 Task: Configure the partner experience.
Action: Mouse moved to (1131, 85)
Screenshot: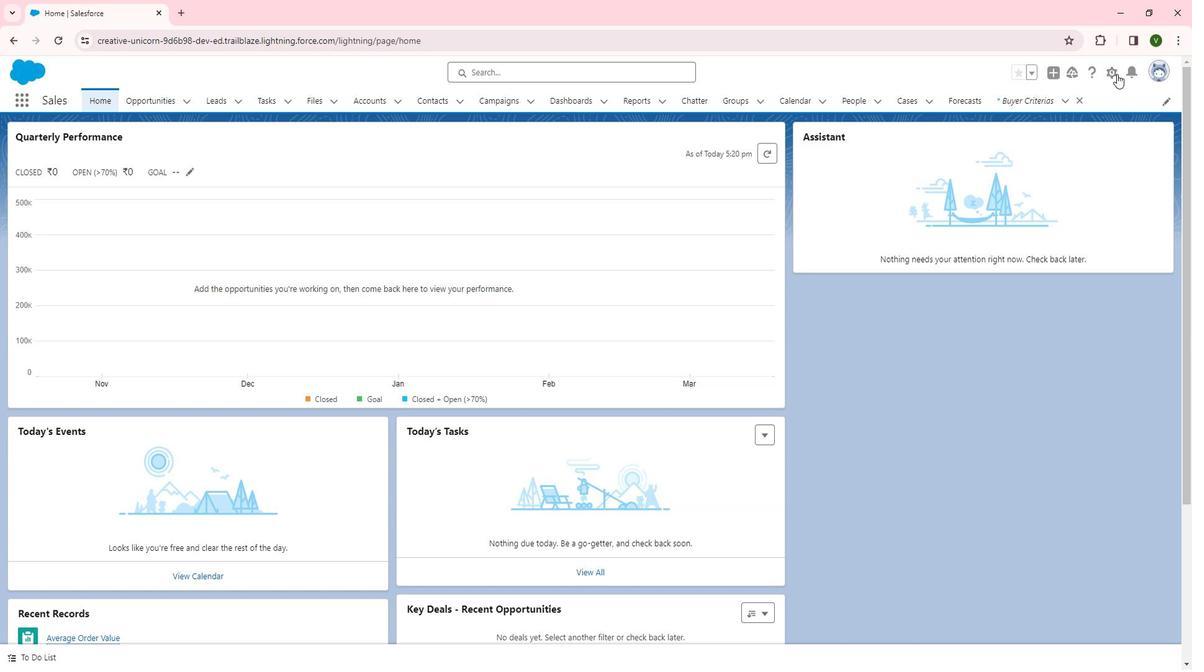
Action: Mouse pressed left at (1131, 85)
Screenshot: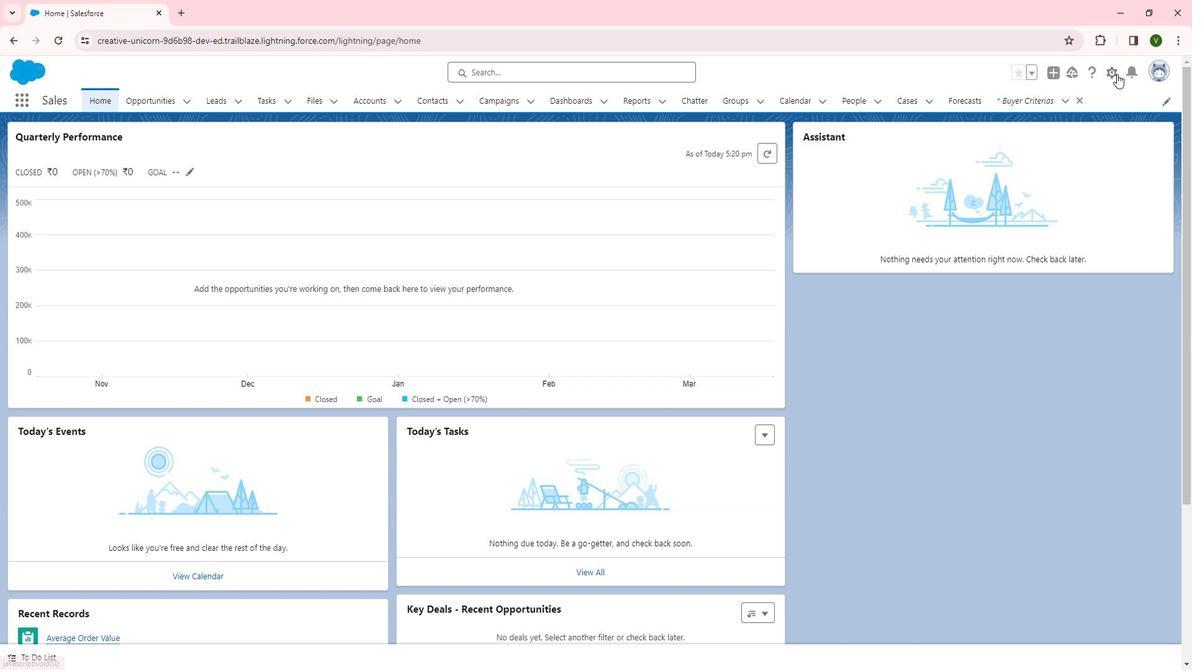 
Action: Mouse moved to (1075, 124)
Screenshot: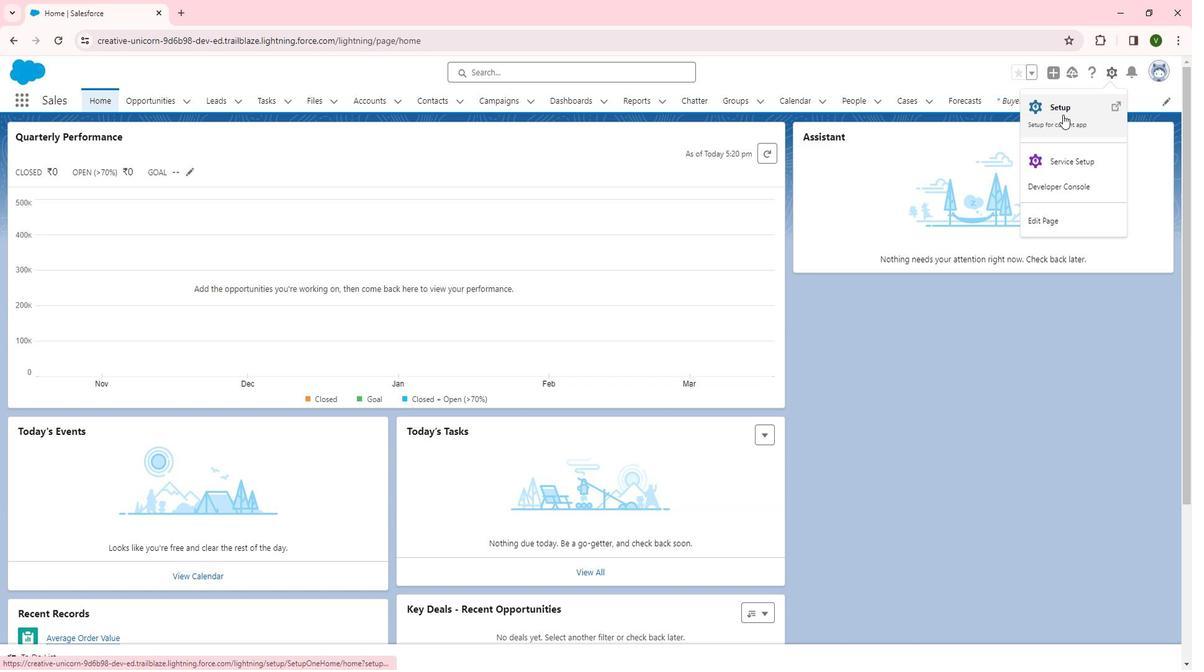 
Action: Mouse pressed left at (1075, 124)
Screenshot: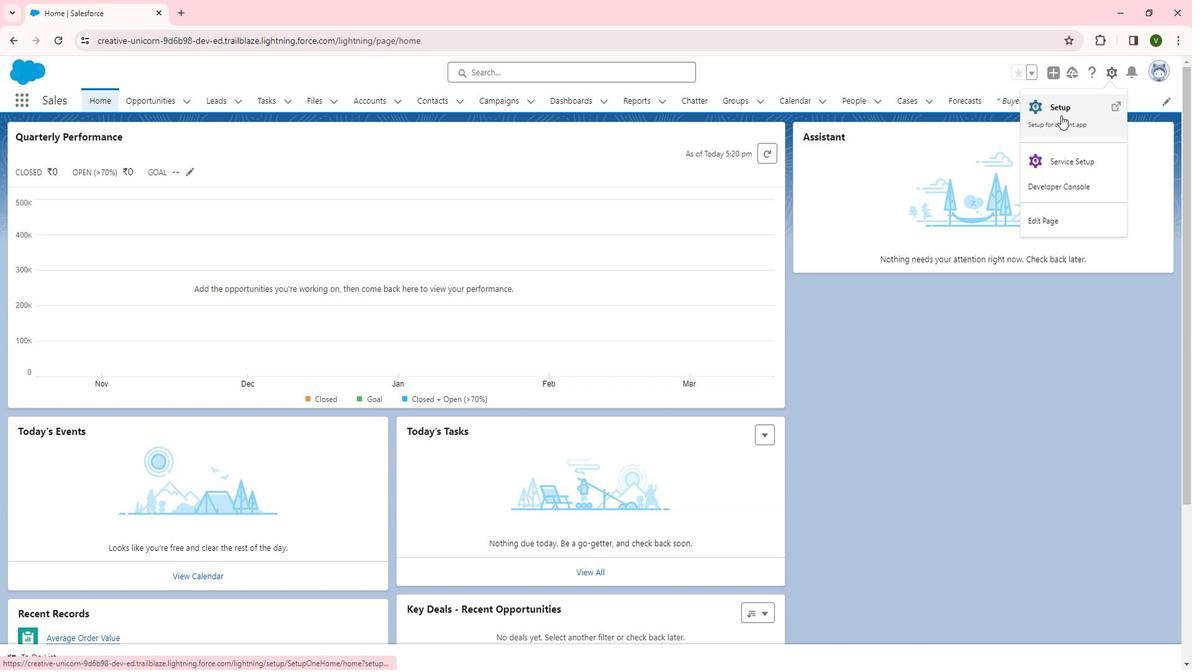 
Action: Mouse moved to (77, 310)
Screenshot: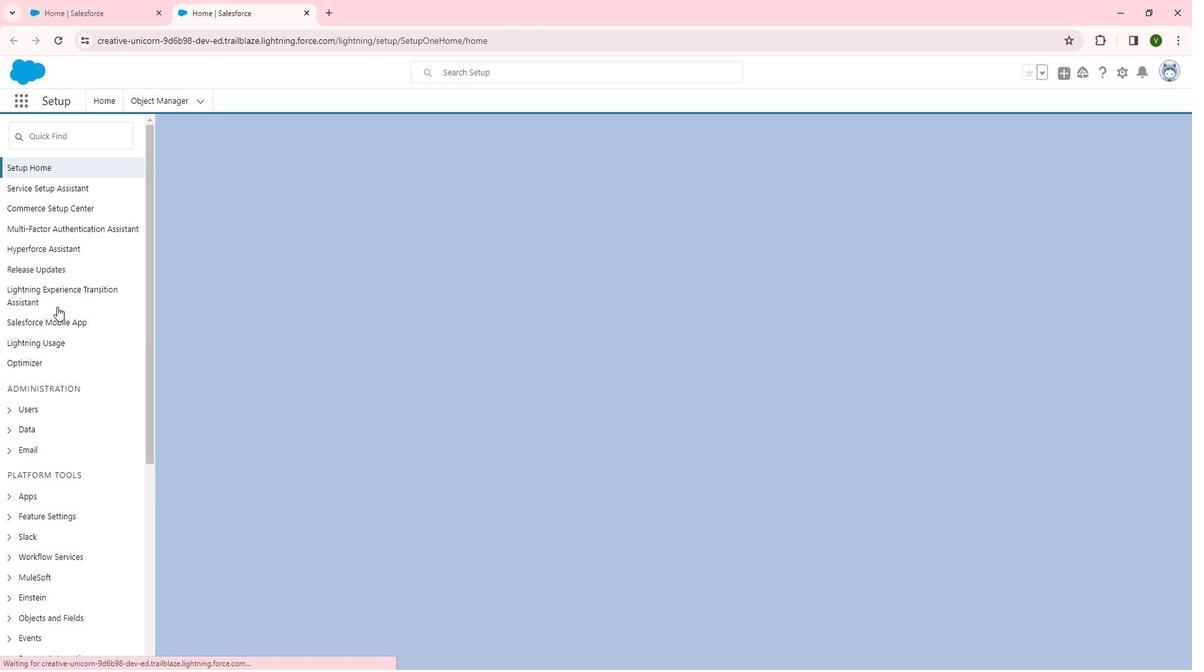 
Action: Mouse scrolled (77, 310) with delta (0, 0)
Screenshot: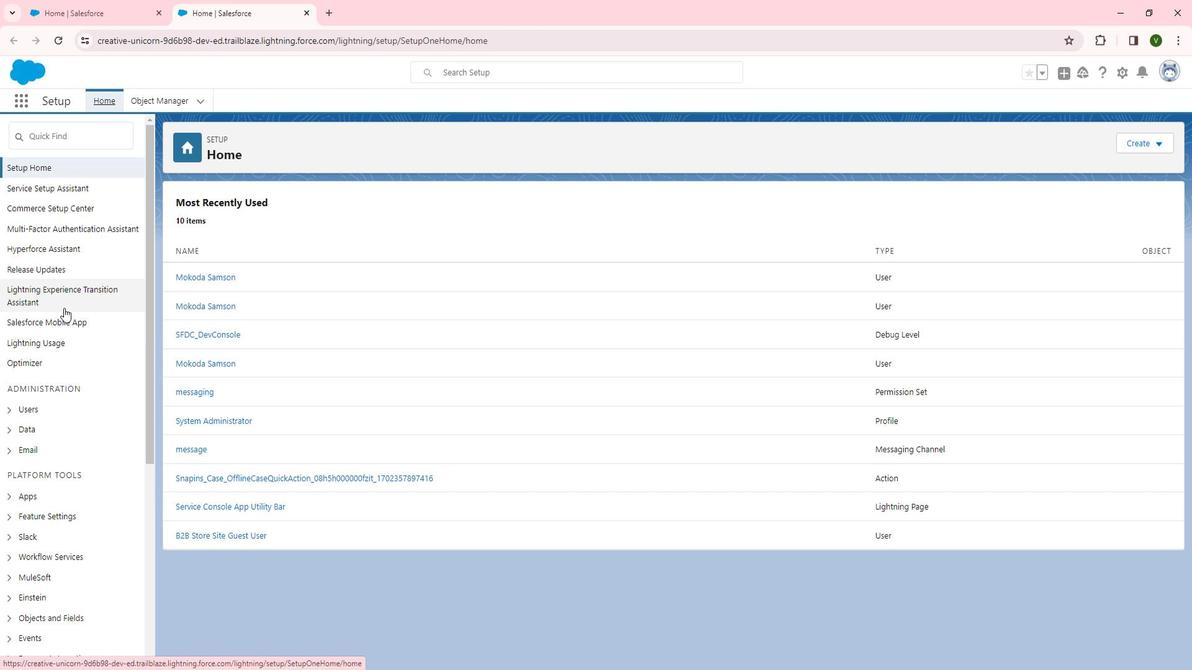 
Action: Mouse scrolled (77, 310) with delta (0, 0)
Screenshot: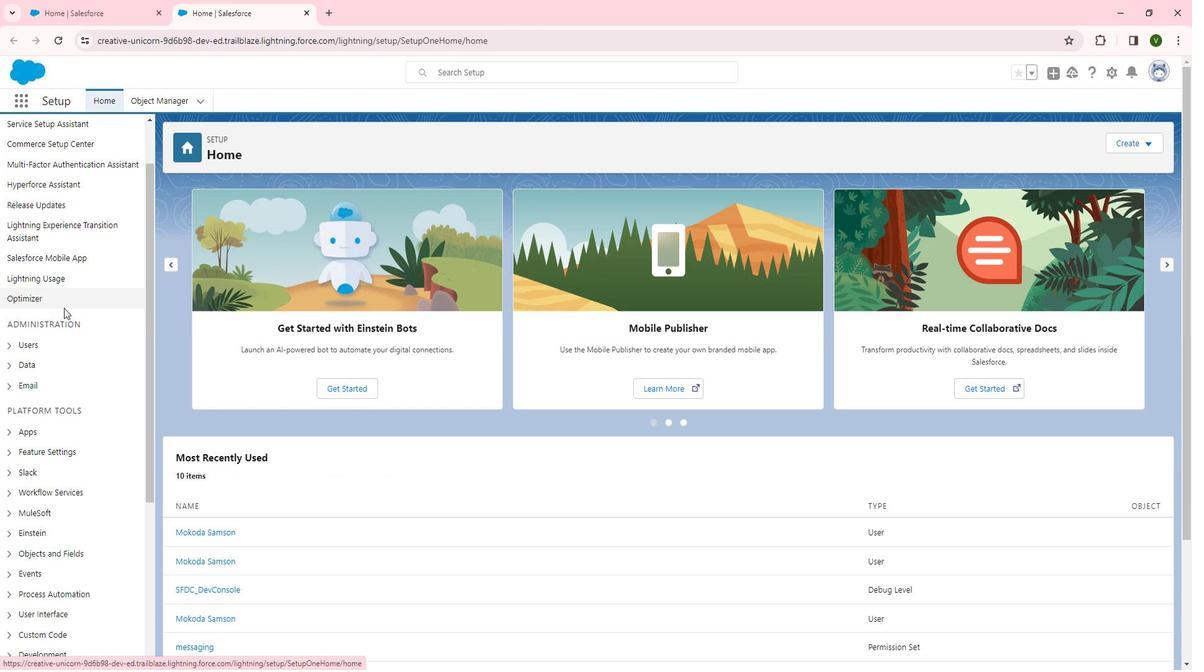 
Action: Mouse scrolled (77, 310) with delta (0, 0)
Screenshot: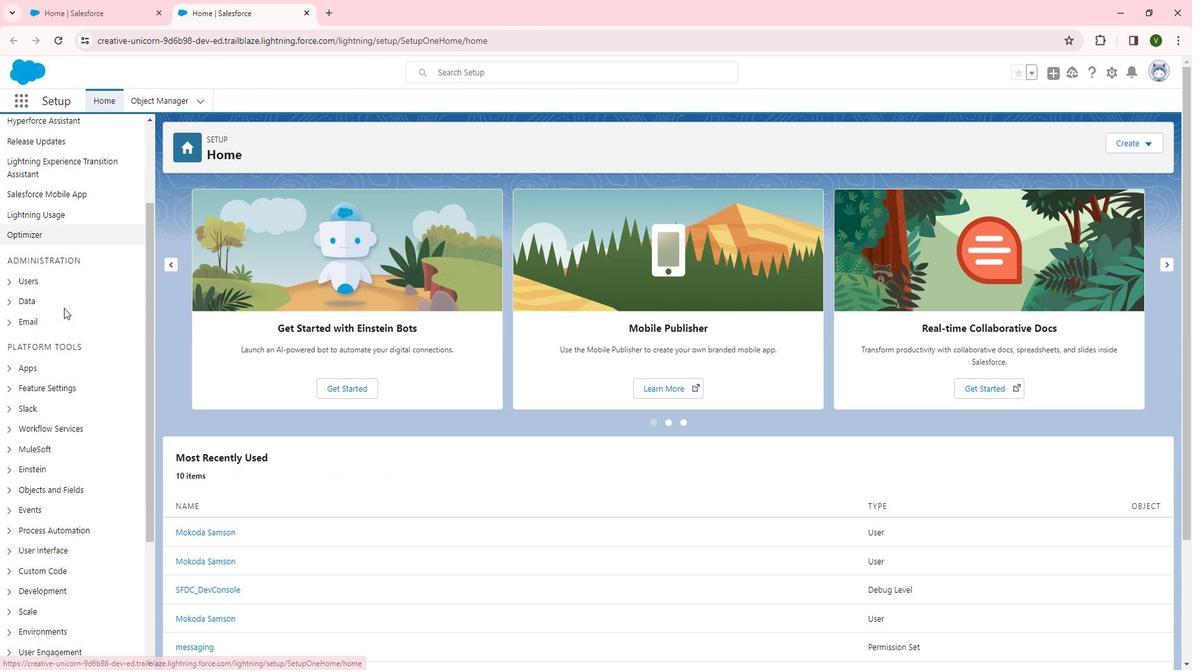 
Action: Mouse scrolled (77, 310) with delta (0, 0)
Screenshot: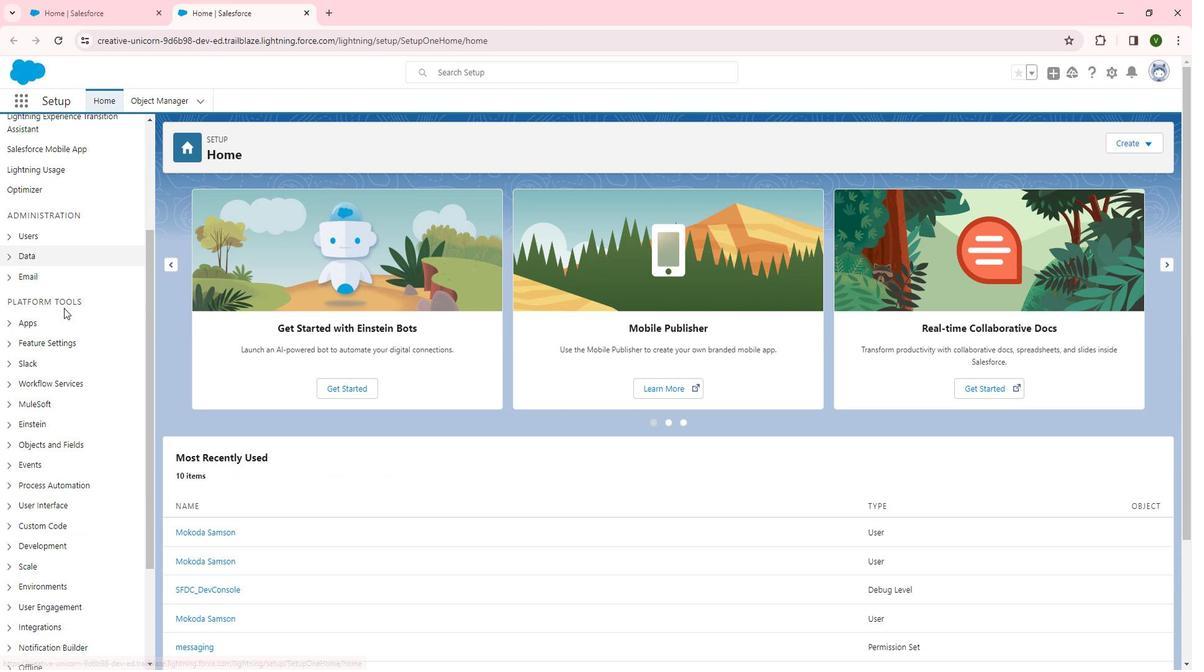 
Action: Mouse moved to (18, 262)
Screenshot: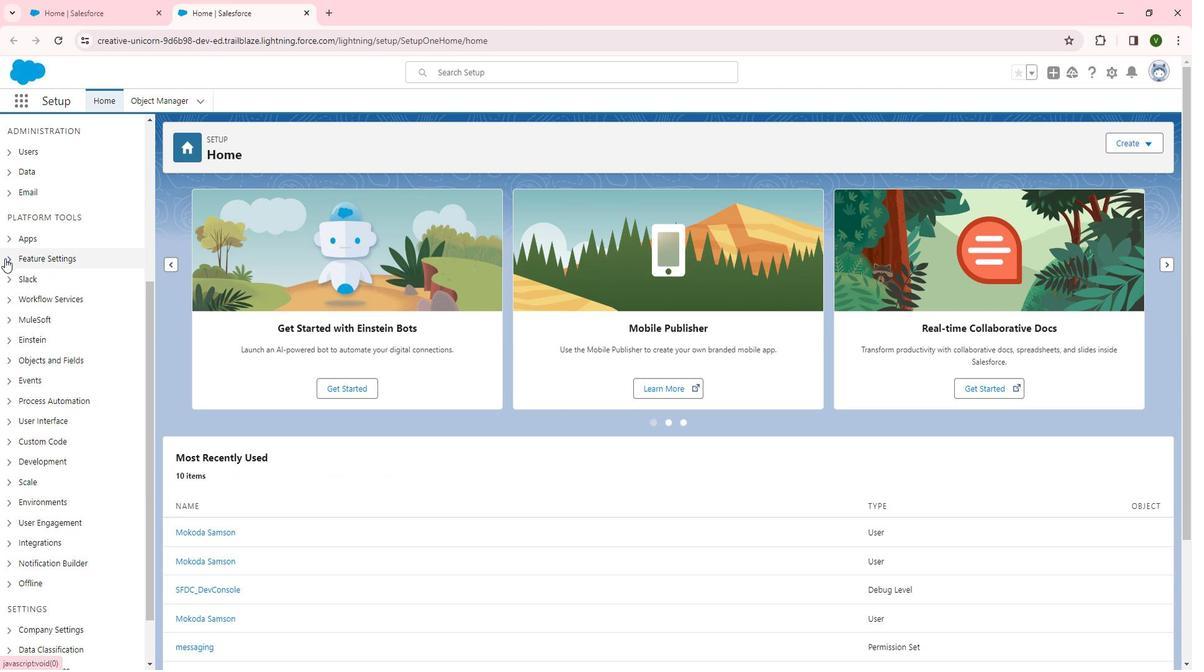 
Action: Mouse pressed left at (18, 262)
Screenshot: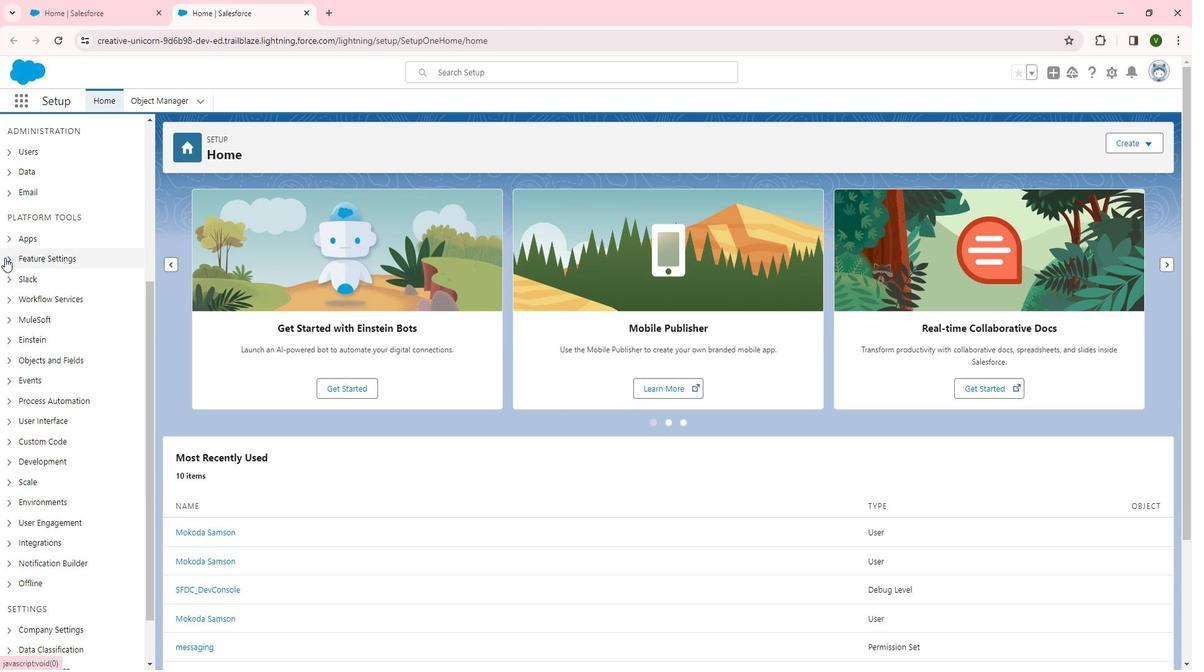 
Action: Mouse moved to (83, 397)
Screenshot: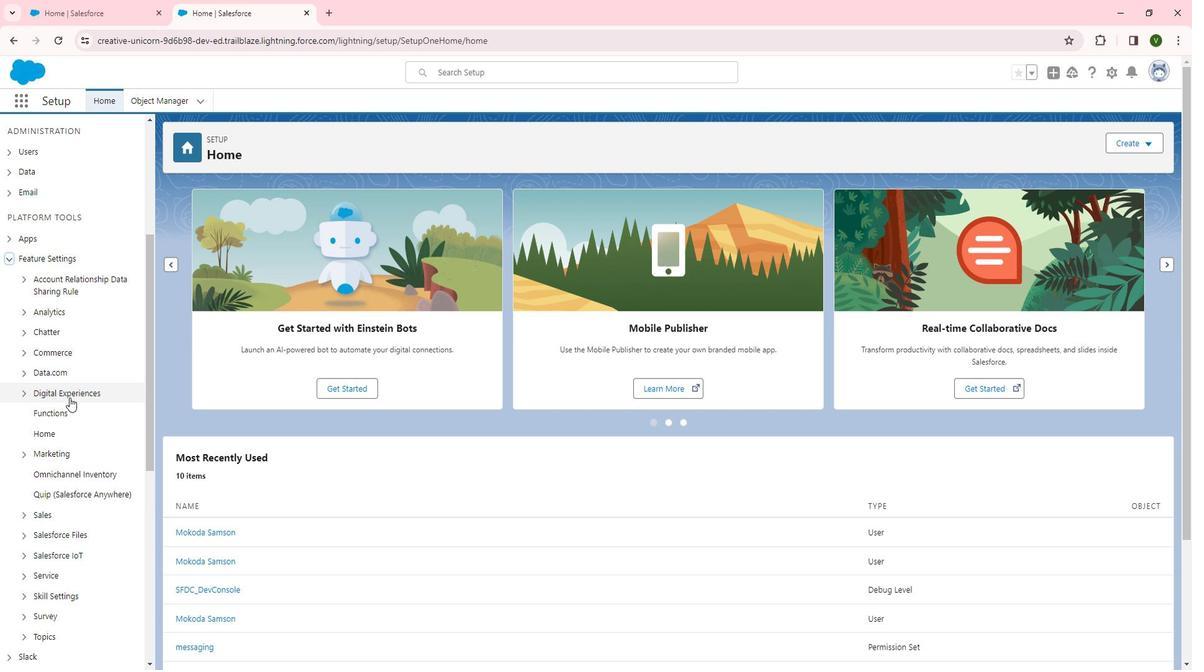 
Action: Mouse scrolled (83, 396) with delta (0, 0)
Screenshot: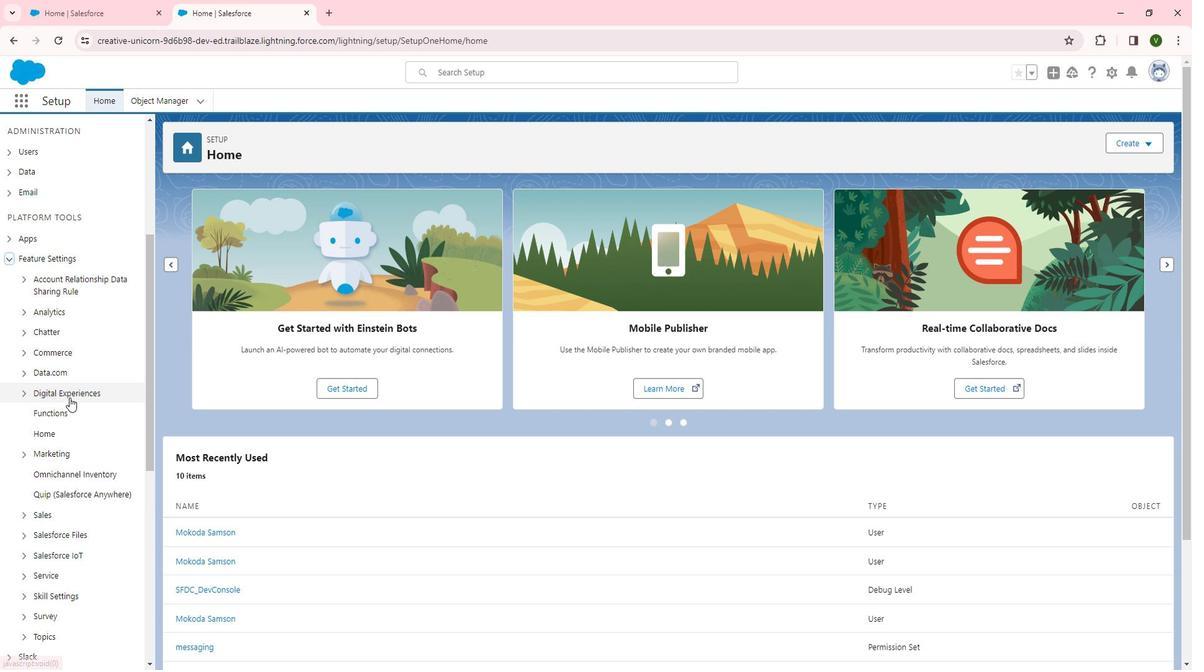 
Action: Mouse scrolled (83, 396) with delta (0, 0)
Screenshot: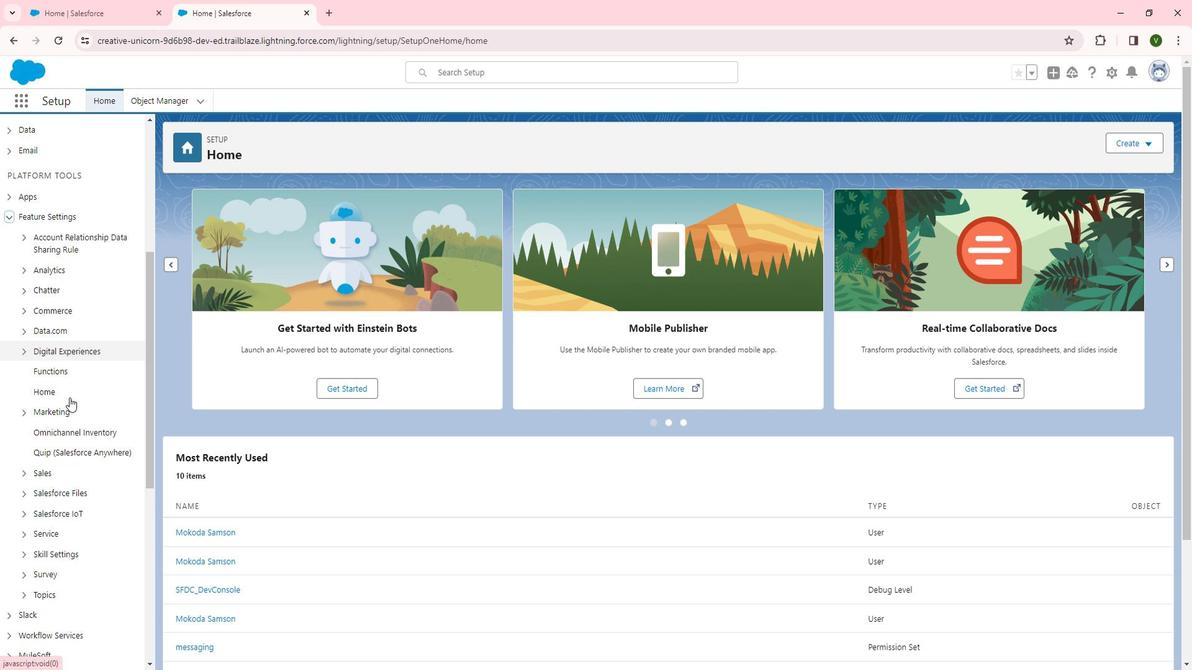 
Action: Mouse moved to (41, 385)
Screenshot: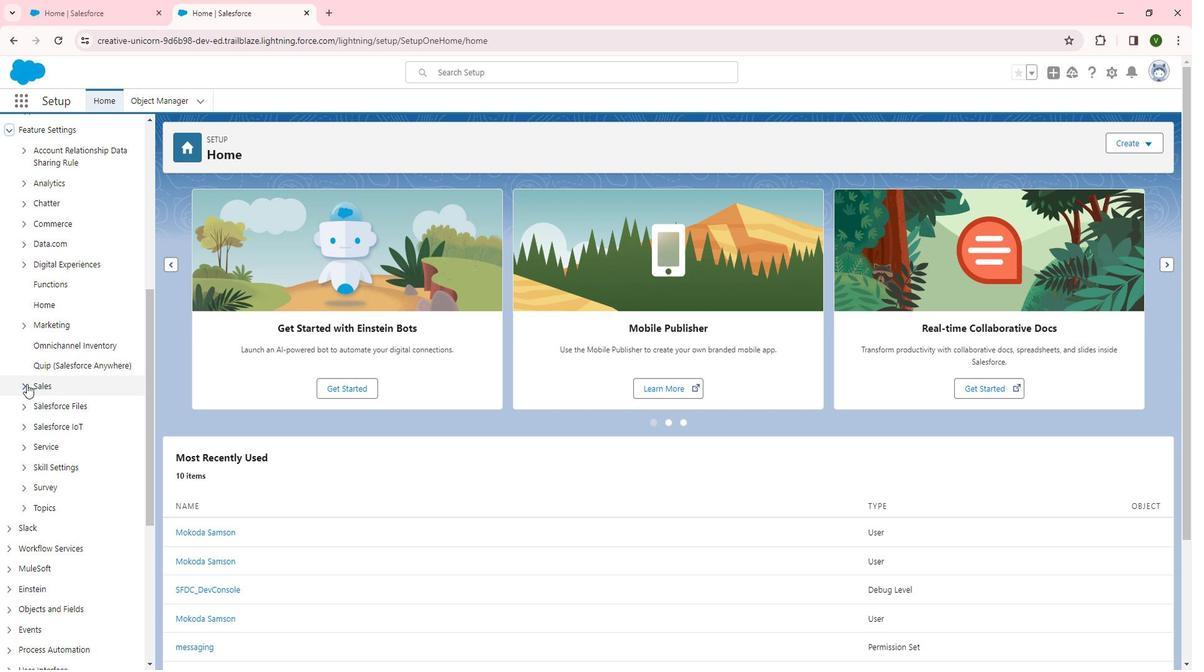 
Action: Mouse pressed left at (41, 385)
Screenshot: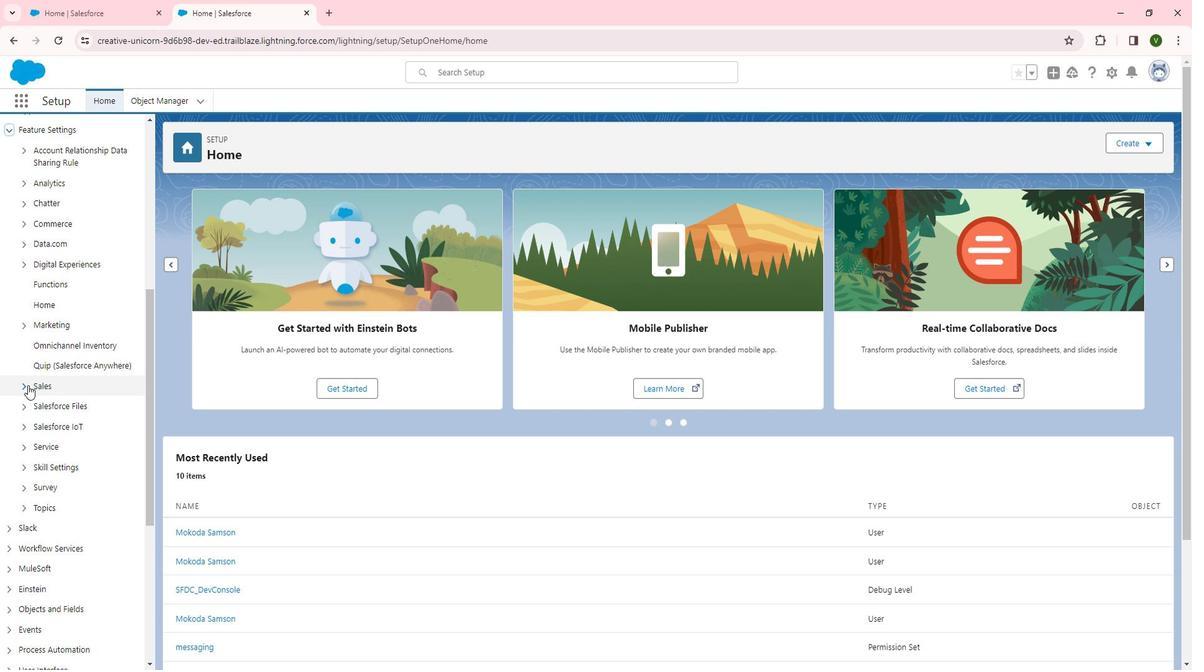 
Action: Mouse moved to (91, 378)
Screenshot: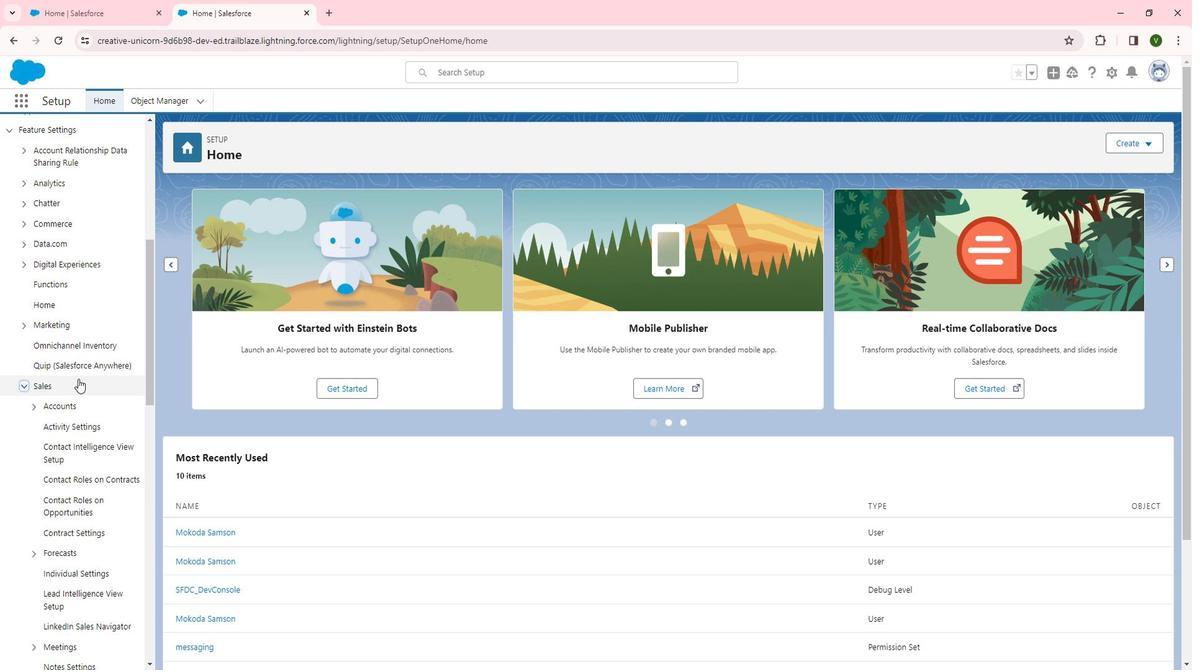 
Action: Mouse scrolled (91, 378) with delta (0, 0)
Screenshot: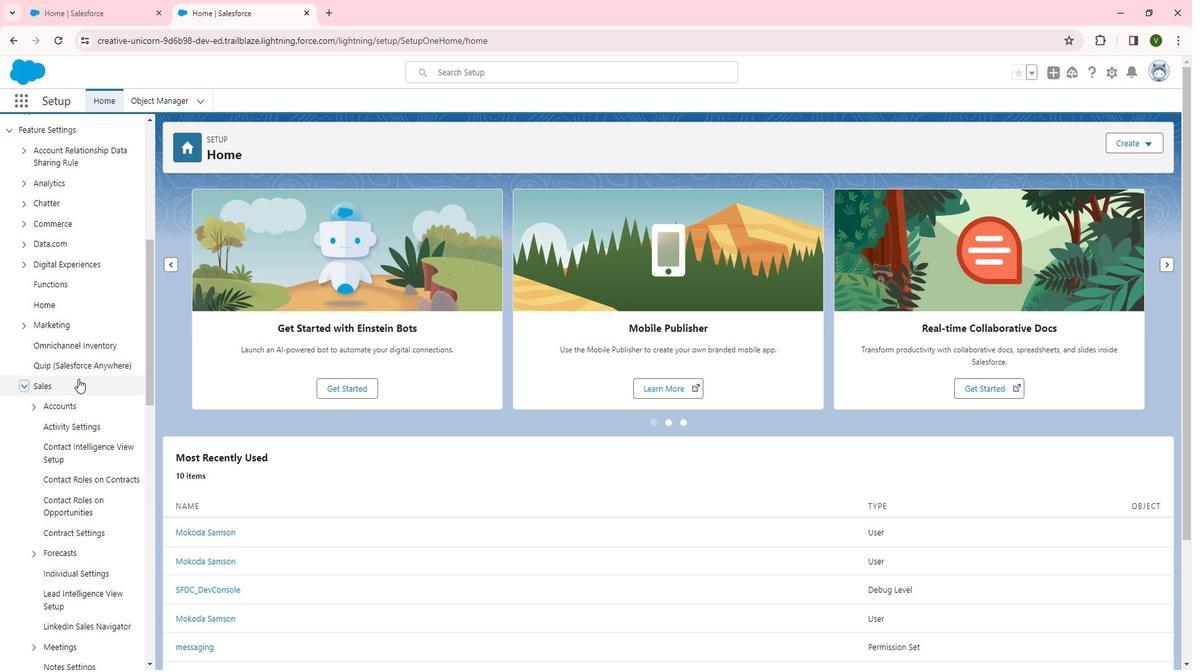 
Action: Mouse scrolled (91, 378) with delta (0, 0)
Screenshot: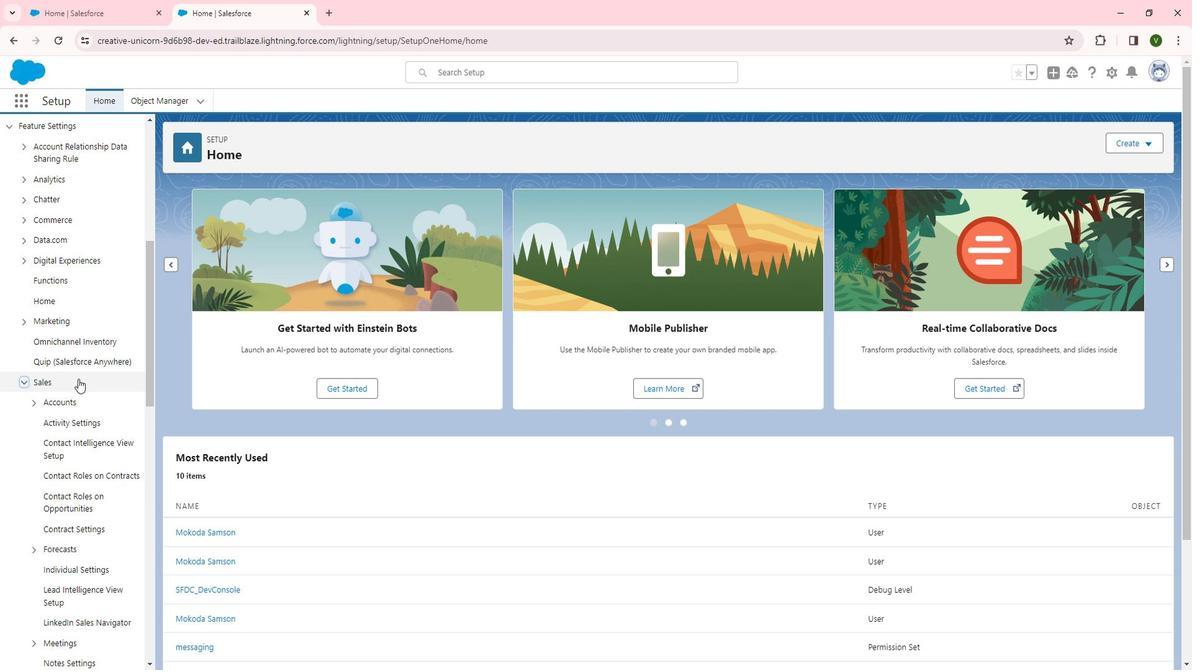 
Action: Mouse scrolled (91, 378) with delta (0, 0)
Screenshot: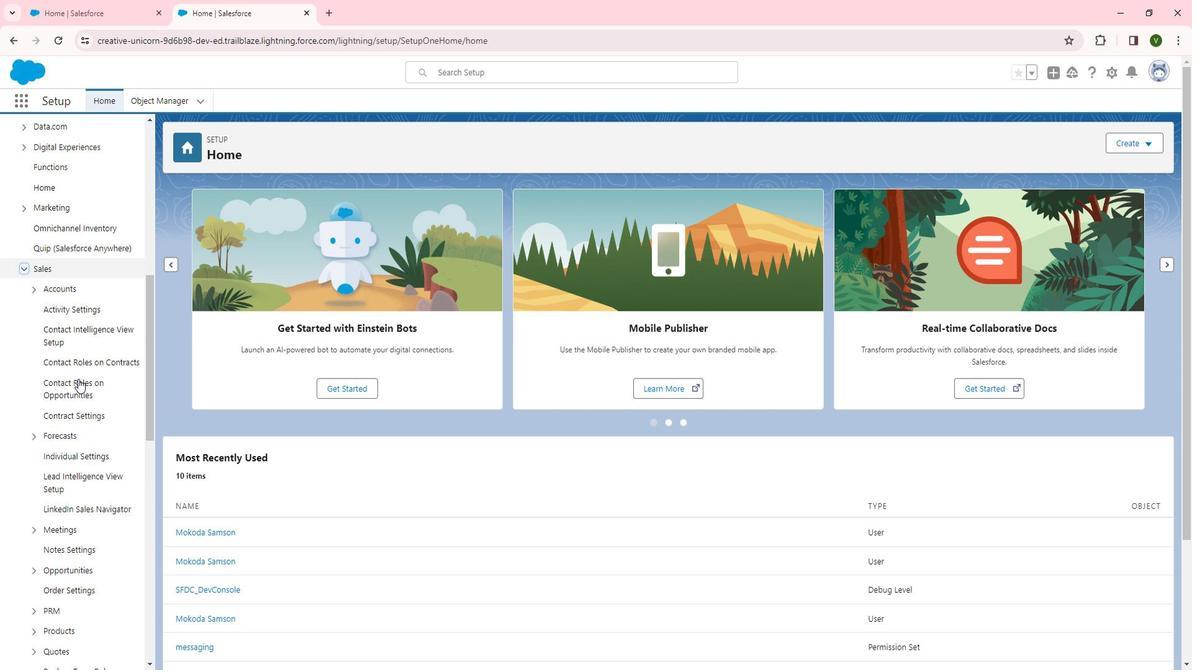 
Action: Mouse scrolled (91, 378) with delta (0, 0)
Screenshot: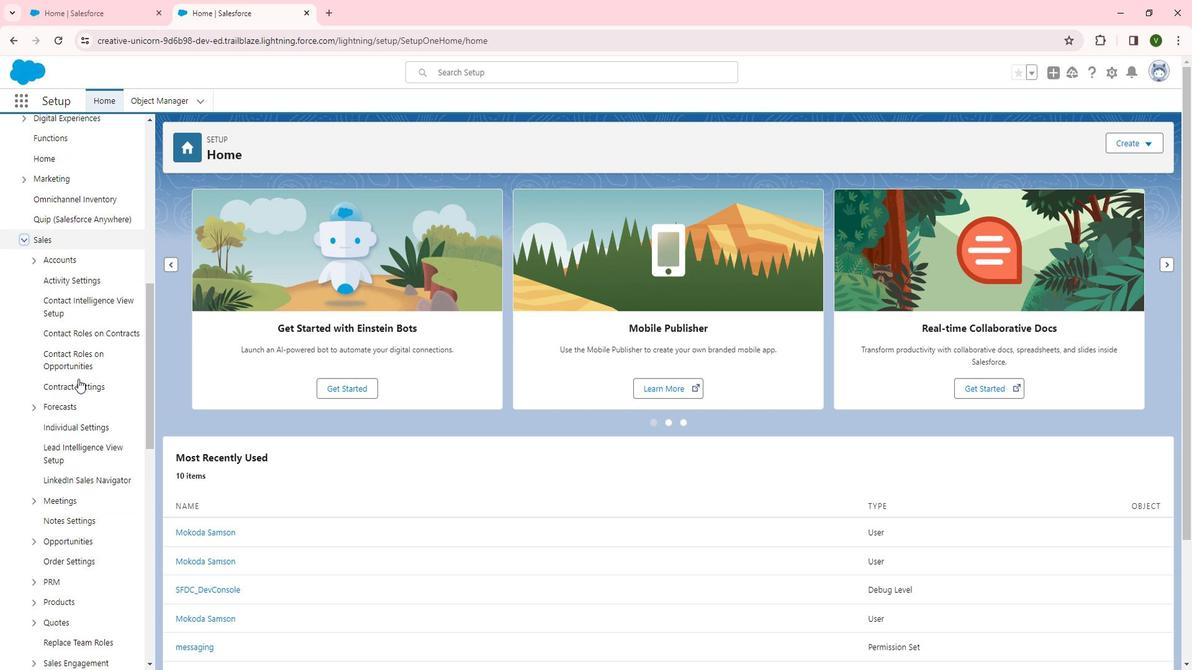 
Action: Mouse moved to (45, 467)
Screenshot: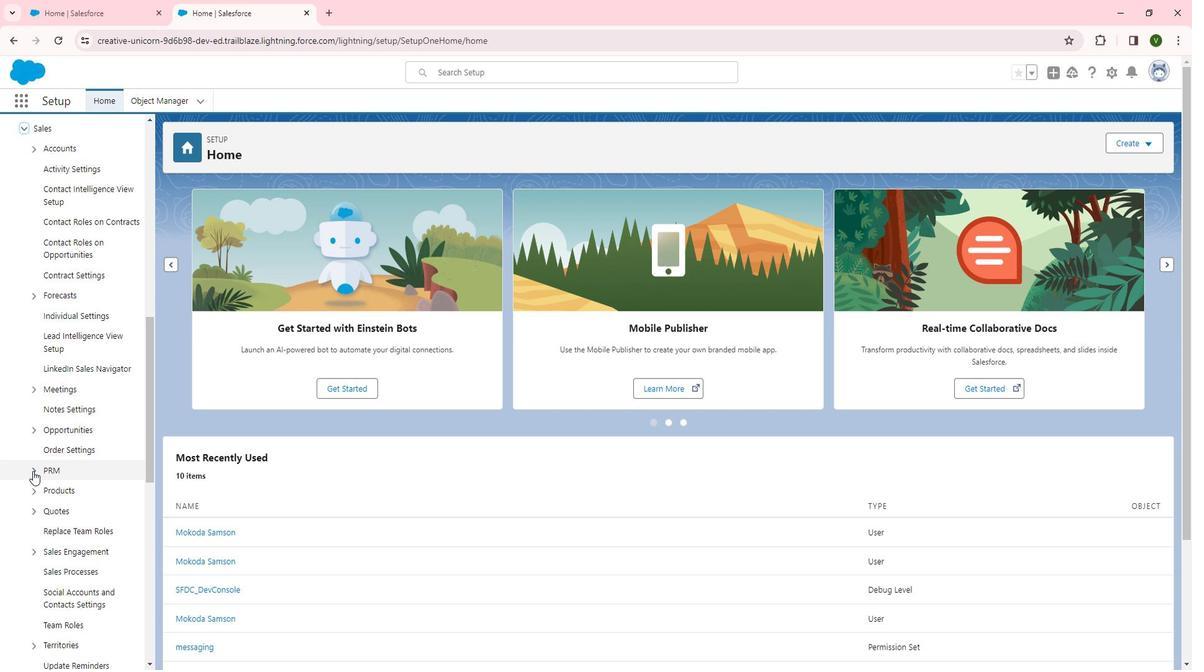 
Action: Mouse pressed left at (45, 467)
Screenshot: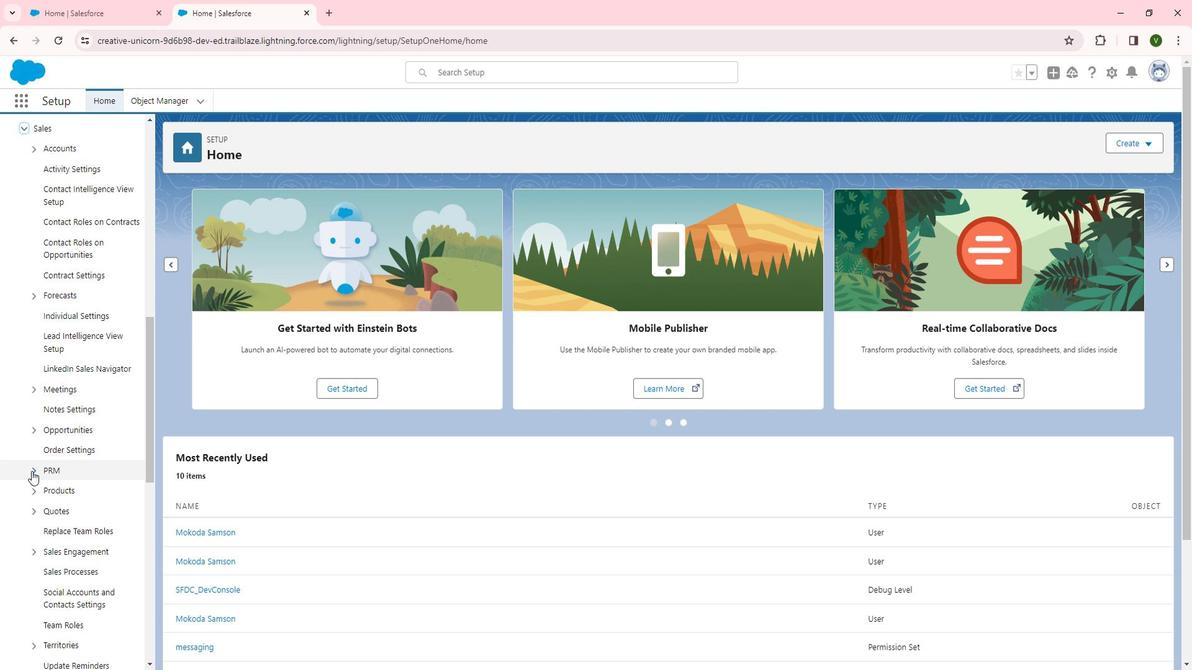 
Action: Mouse moved to (96, 457)
Screenshot: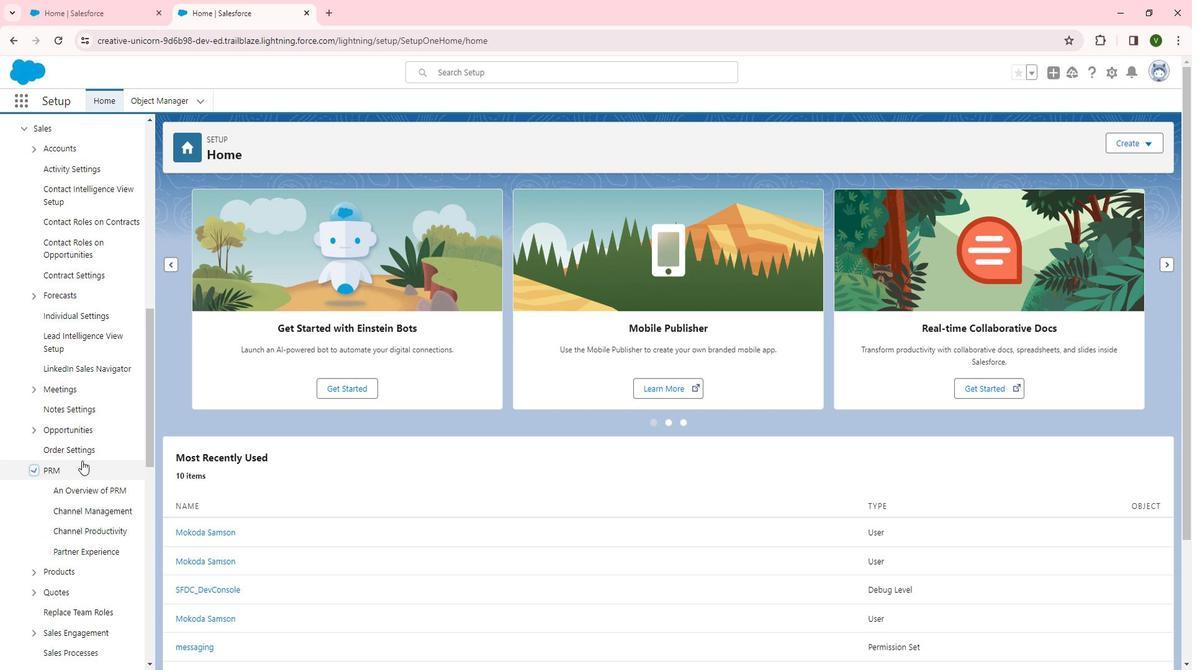 
Action: Mouse scrolled (96, 457) with delta (0, 0)
Screenshot: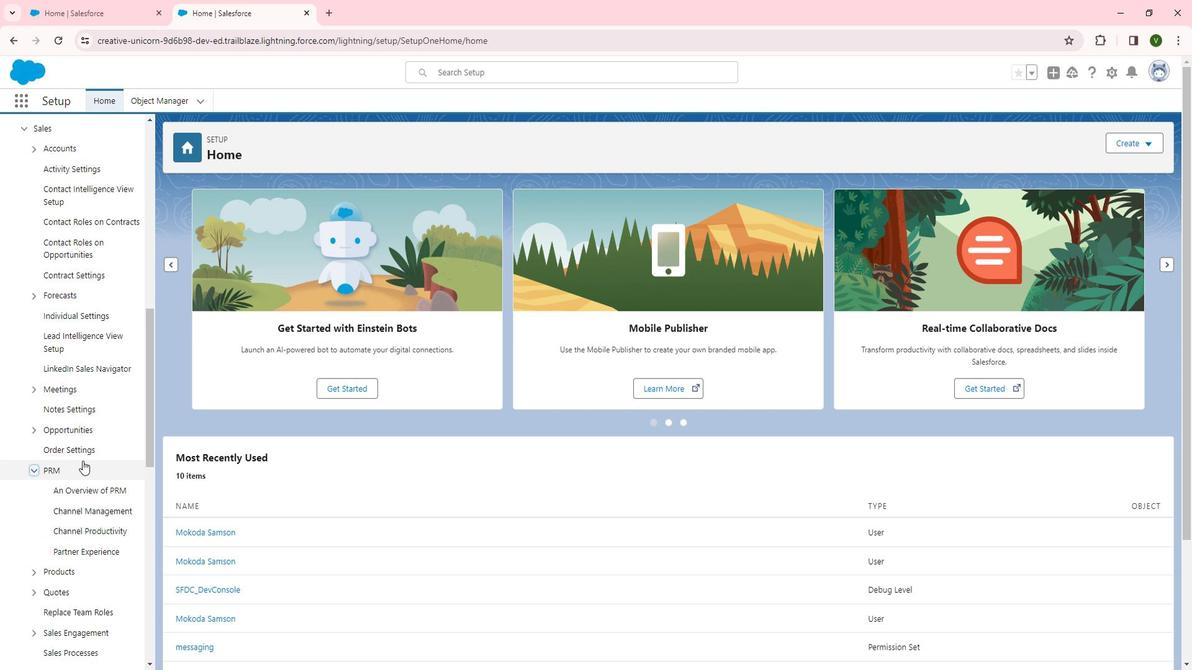 
Action: Mouse moved to (96, 457)
Screenshot: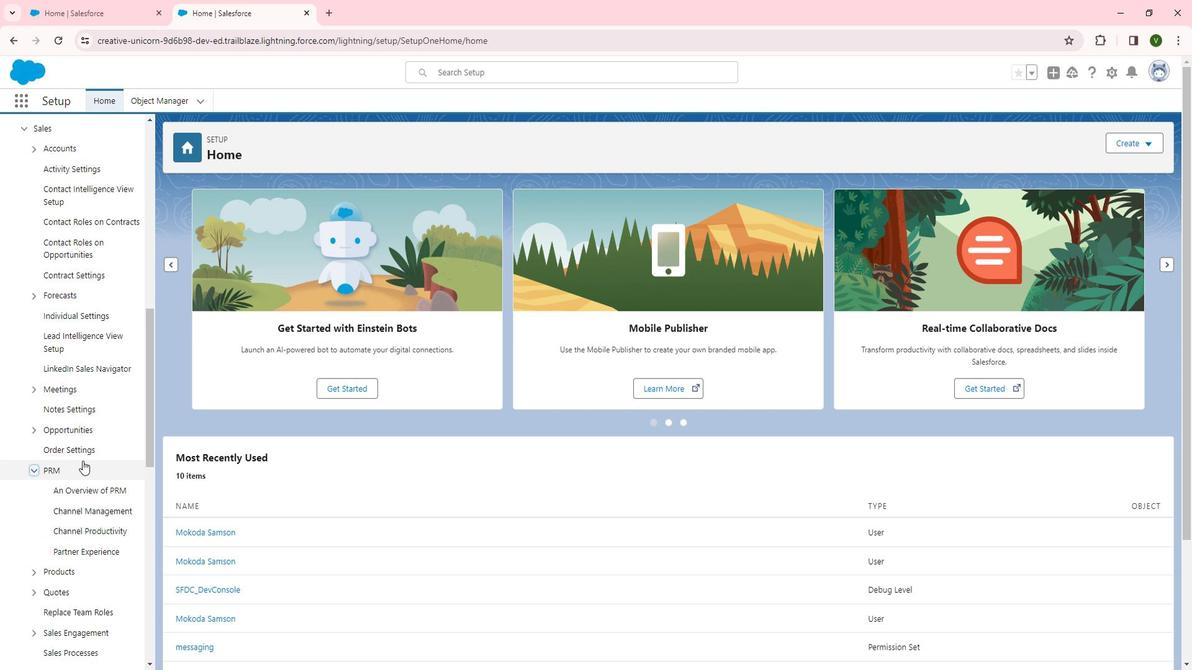 
Action: Mouse scrolled (96, 457) with delta (0, 0)
Screenshot: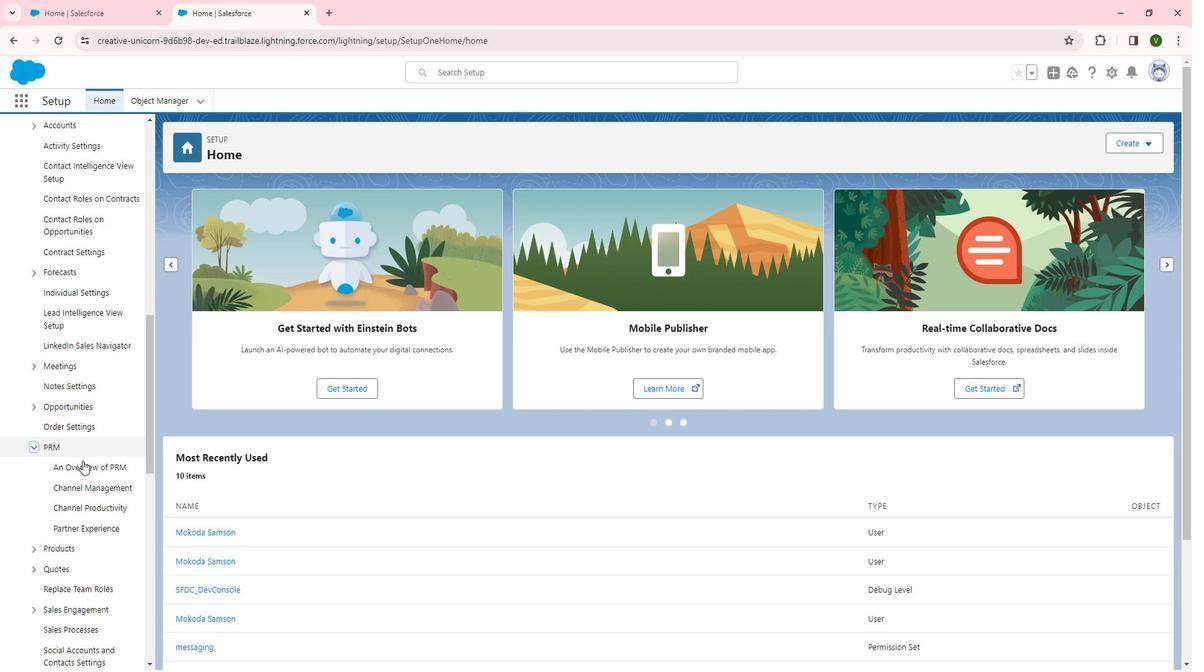 
Action: Mouse scrolled (96, 457) with delta (0, 0)
Screenshot: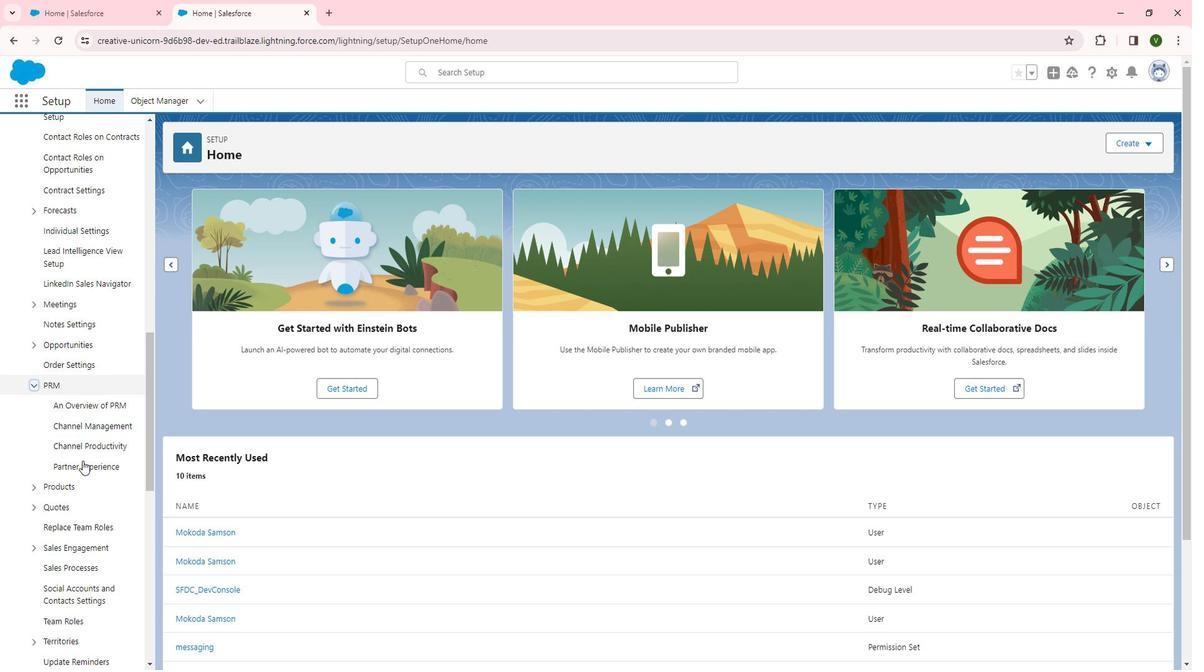 
Action: Mouse moved to (107, 357)
Screenshot: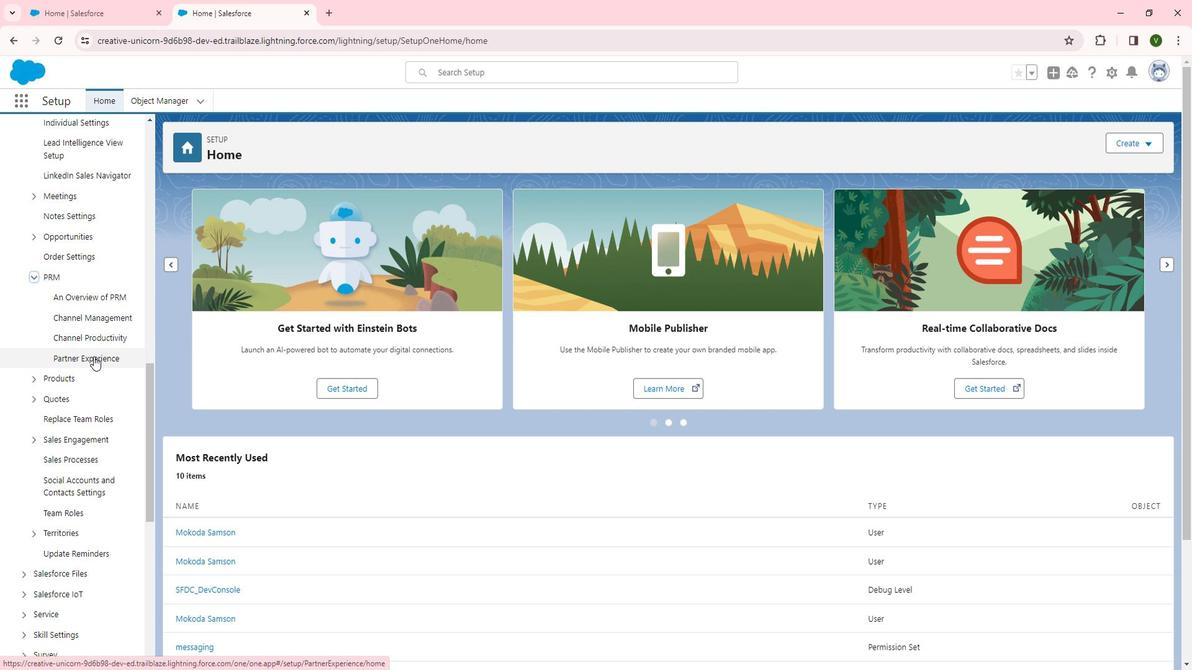 
Action: Mouse pressed left at (107, 357)
Screenshot: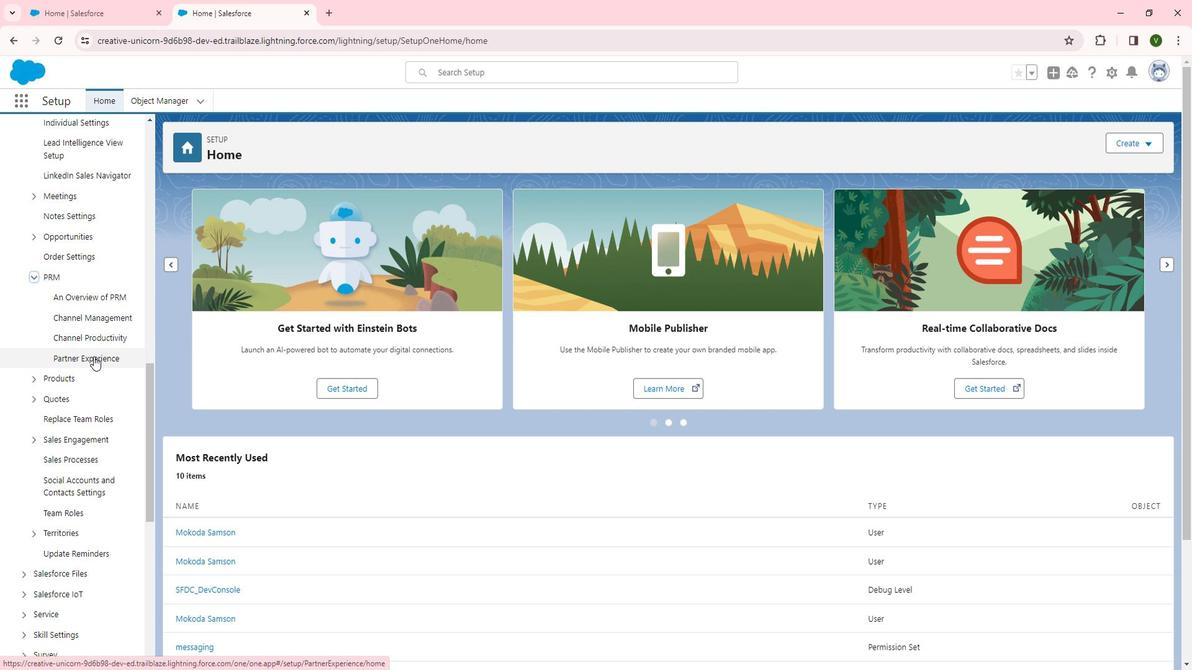 
Action: Mouse moved to (219, 539)
Screenshot: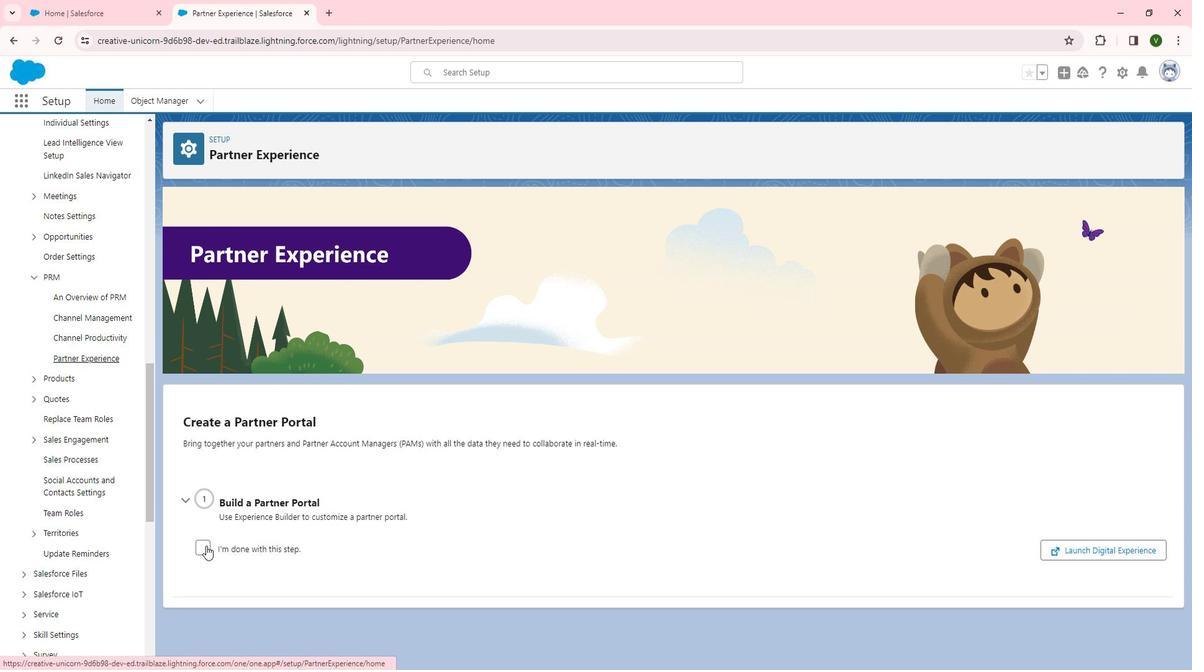 
Action: Mouse pressed left at (219, 539)
Screenshot: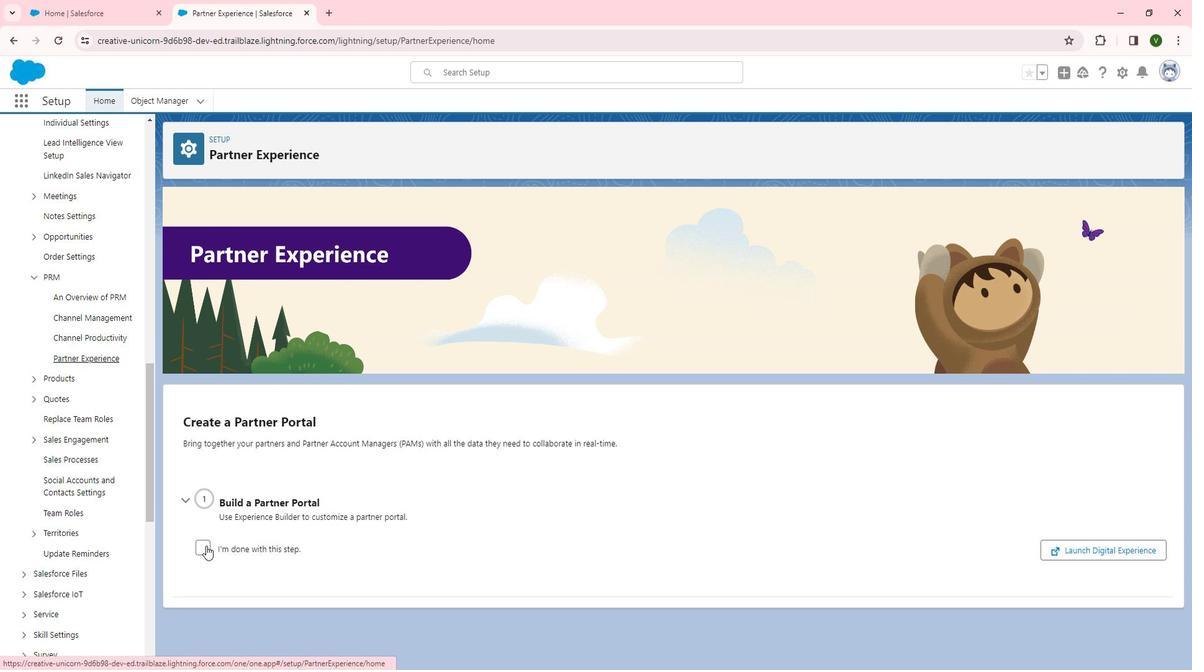 
Action: Mouse moved to (474, 531)
Screenshot: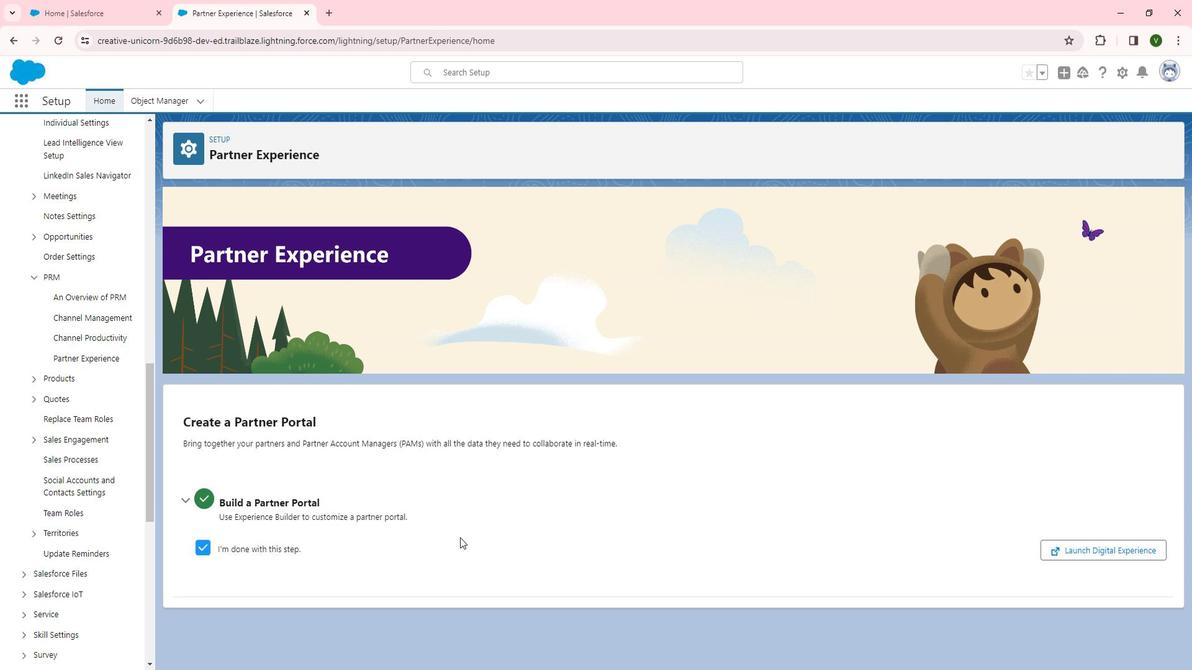 
